 Task: Add Aura Cacia Comforting Myrrh In Jojoba Oil to the cart.
Action: Mouse moved to (871, 320)
Screenshot: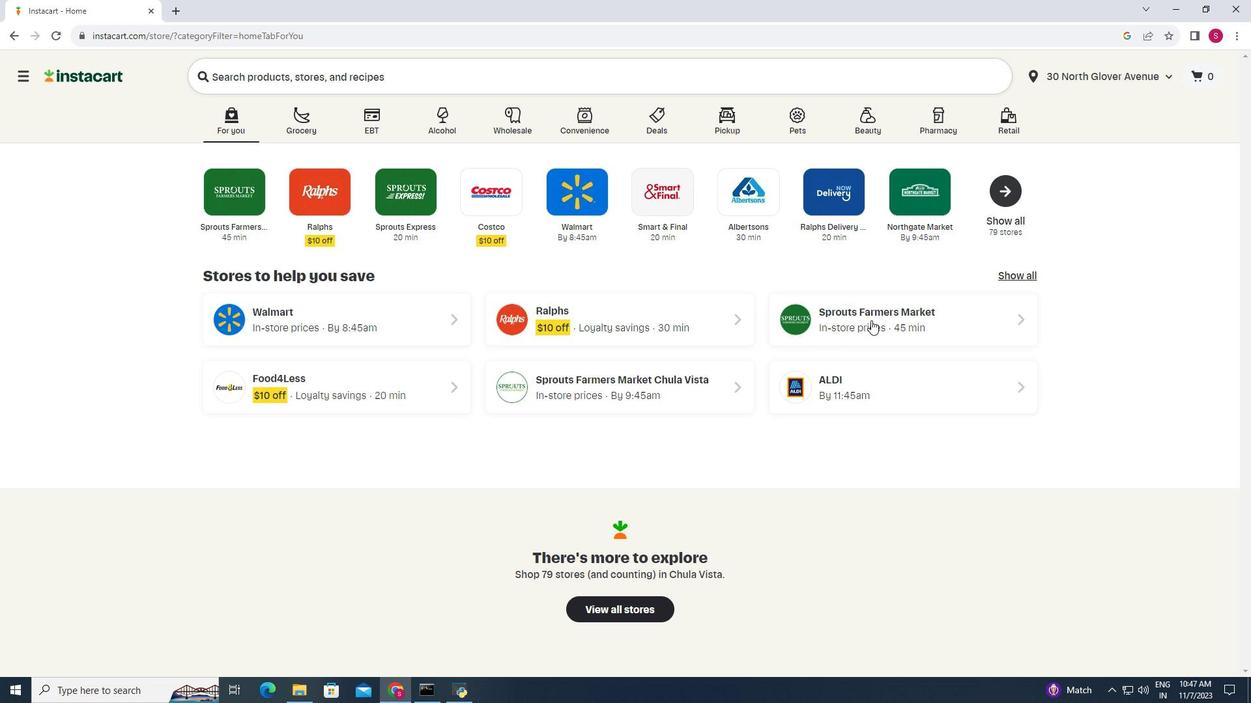 
Action: Mouse pressed left at (871, 320)
Screenshot: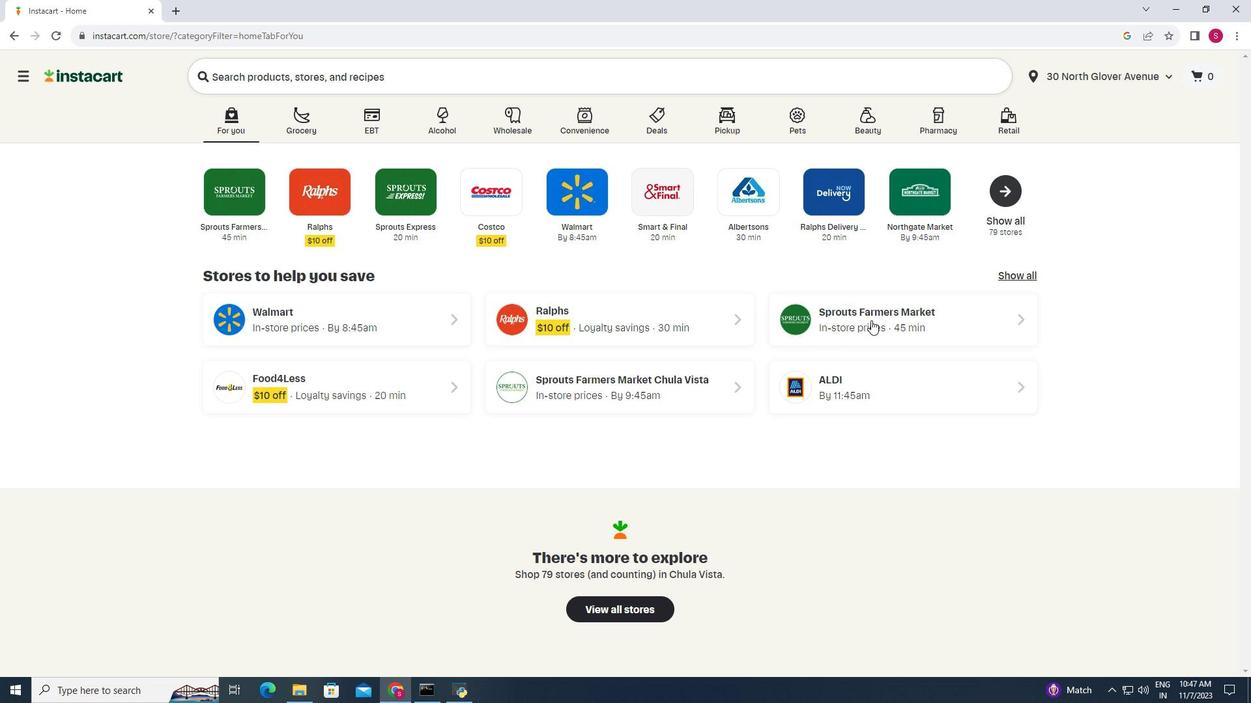 
Action: Mouse moved to (102, 447)
Screenshot: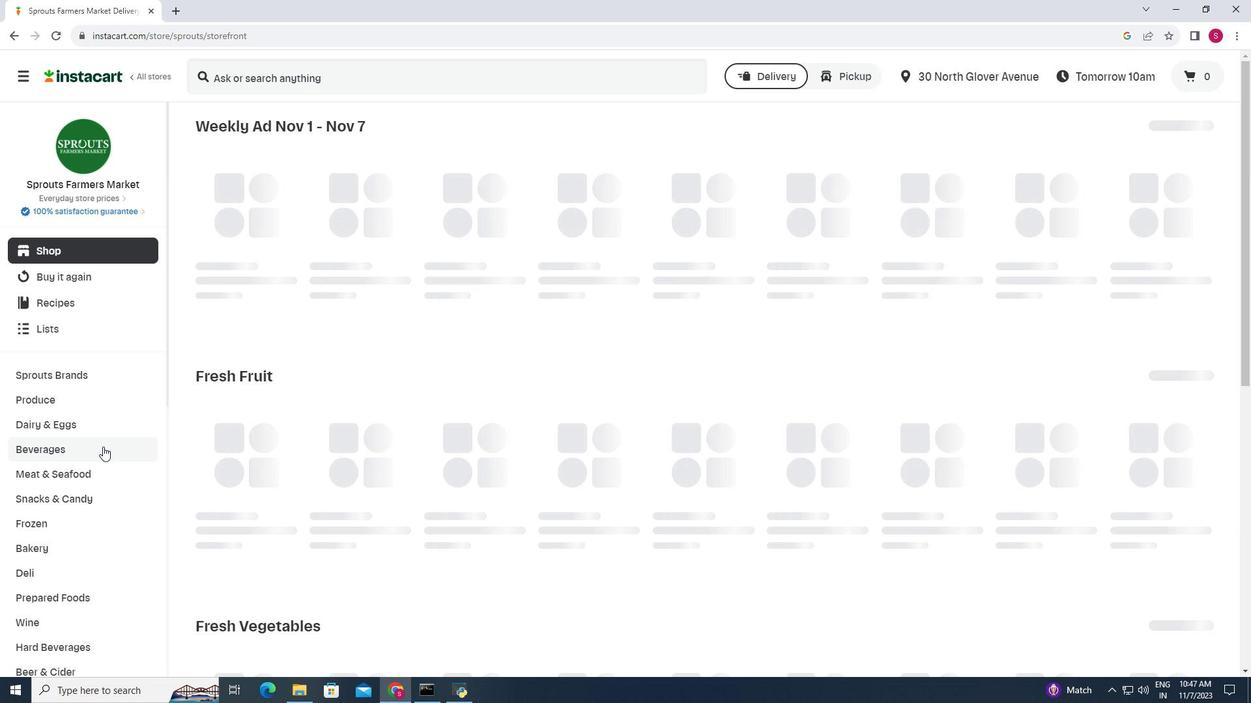
Action: Mouse scrolled (102, 446) with delta (0, 0)
Screenshot: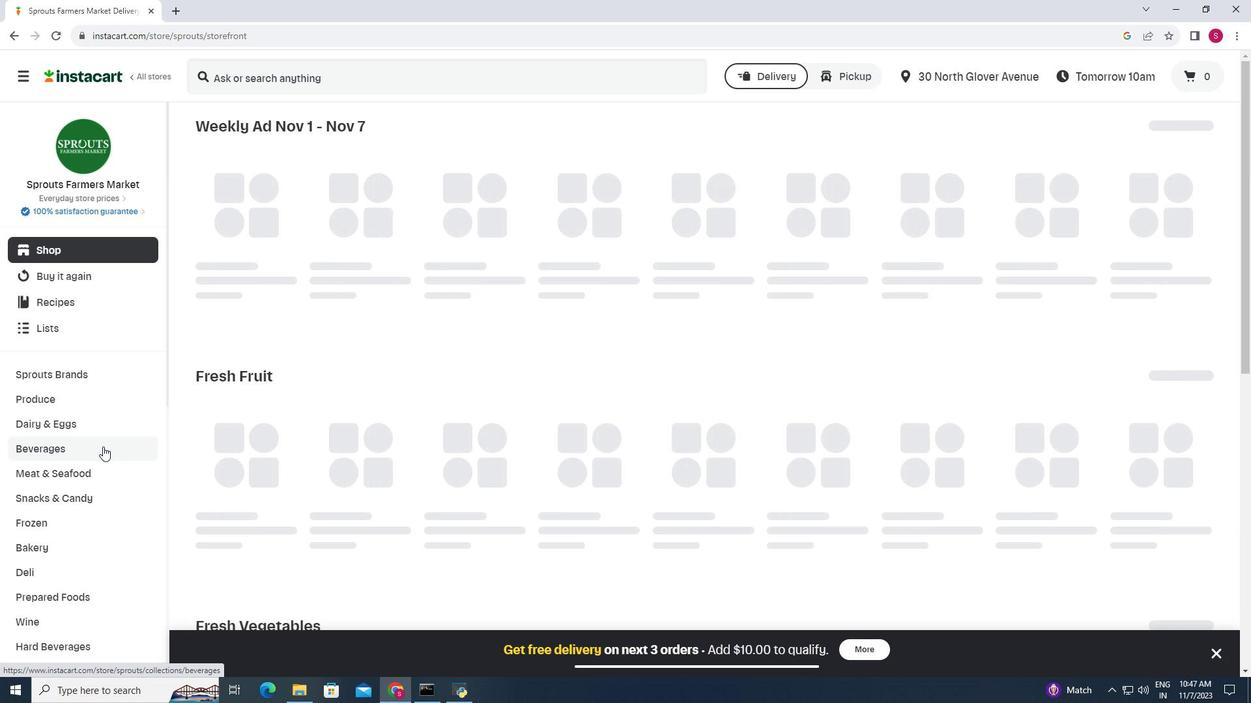 
Action: Mouse scrolled (102, 446) with delta (0, 0)
Screenshot: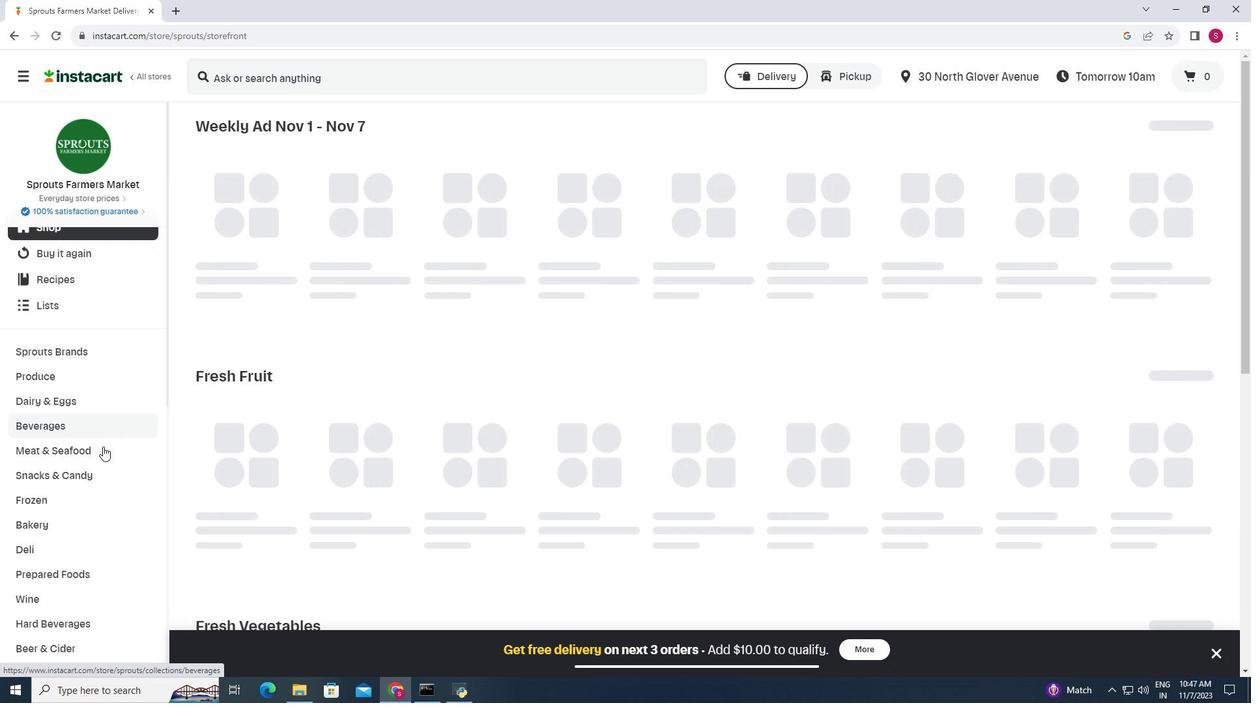 
Action: Mouse scrolled (102, 446) with delta (0, 0)
Screenshot: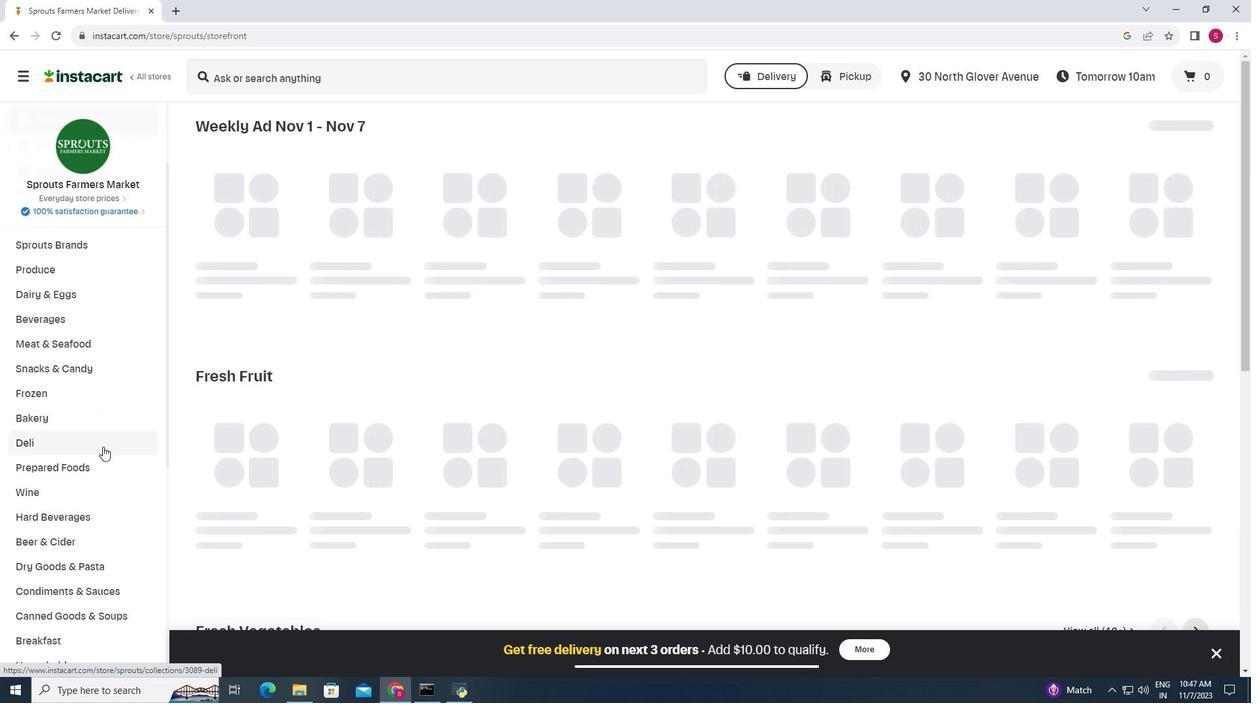 
Action: Mouse scrolled (102, 446) with delta (0, 0)
Screenshot: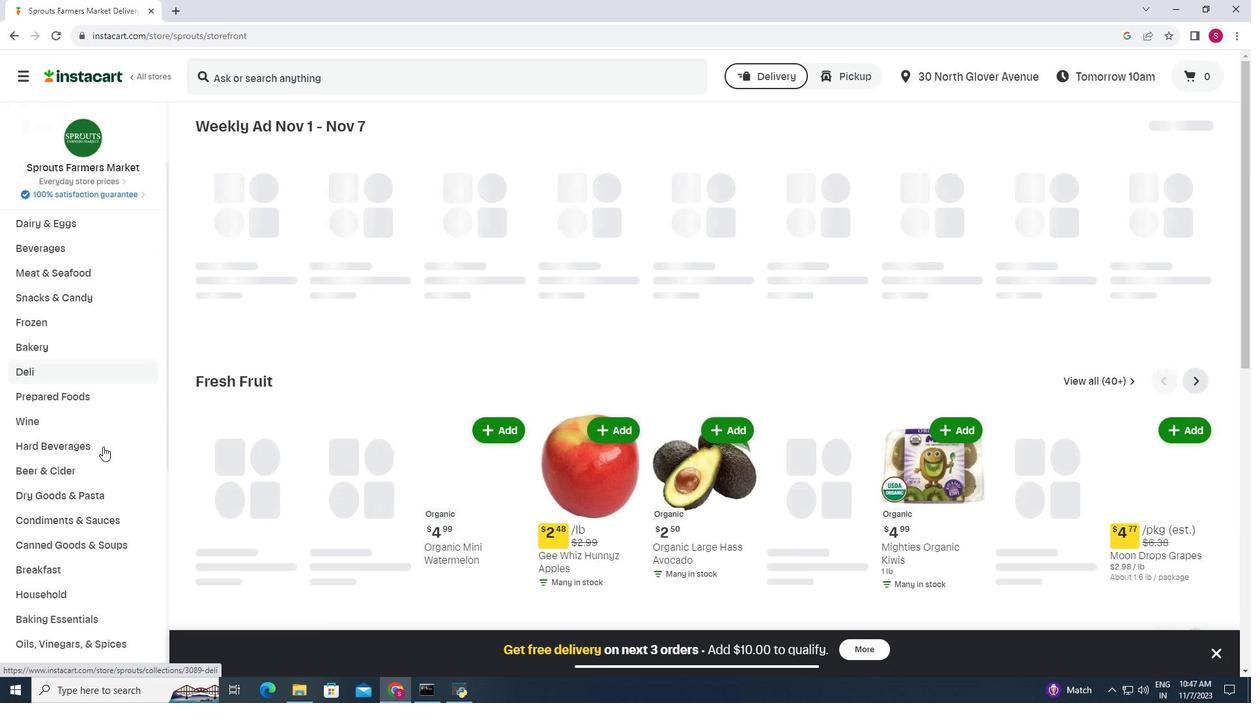 
Action: Mouse moved to (99, 447)
Screenshot: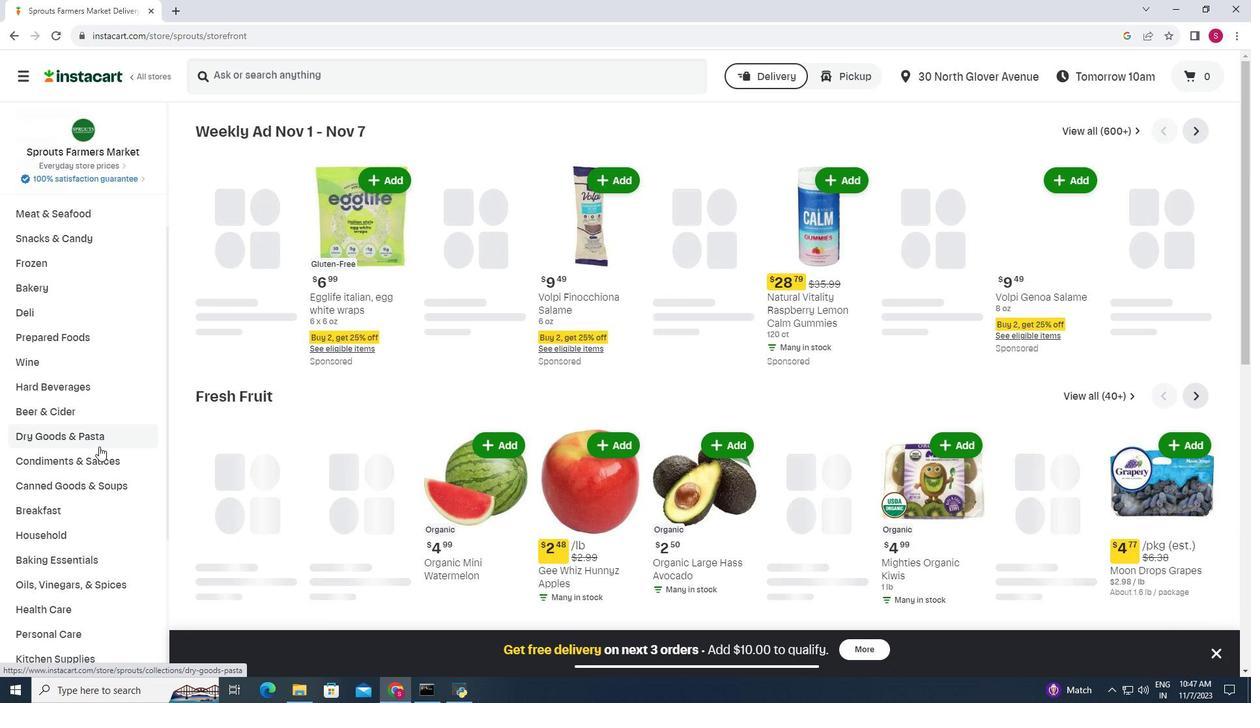 
Action: Mouse scrolled (99, 446) with delta (0, 0)
Screenshot: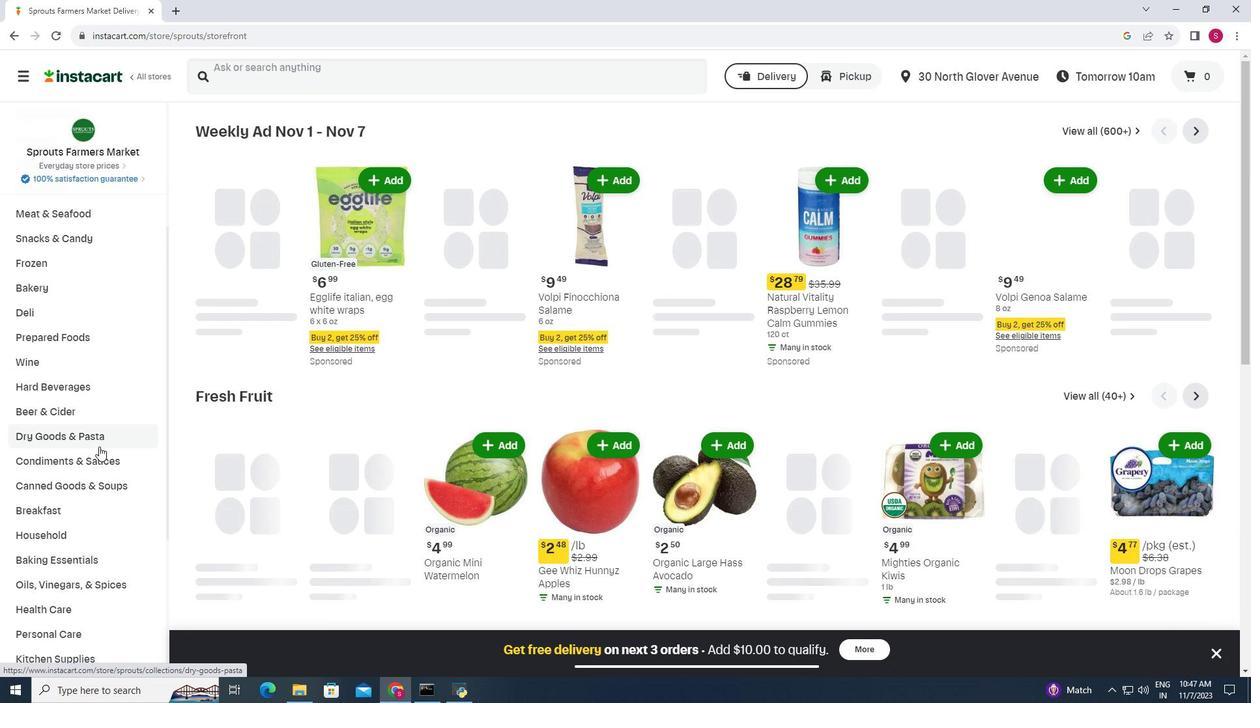 
Action: Mouse scrolled (99, 446) with delta (0, 0)
Screenshot: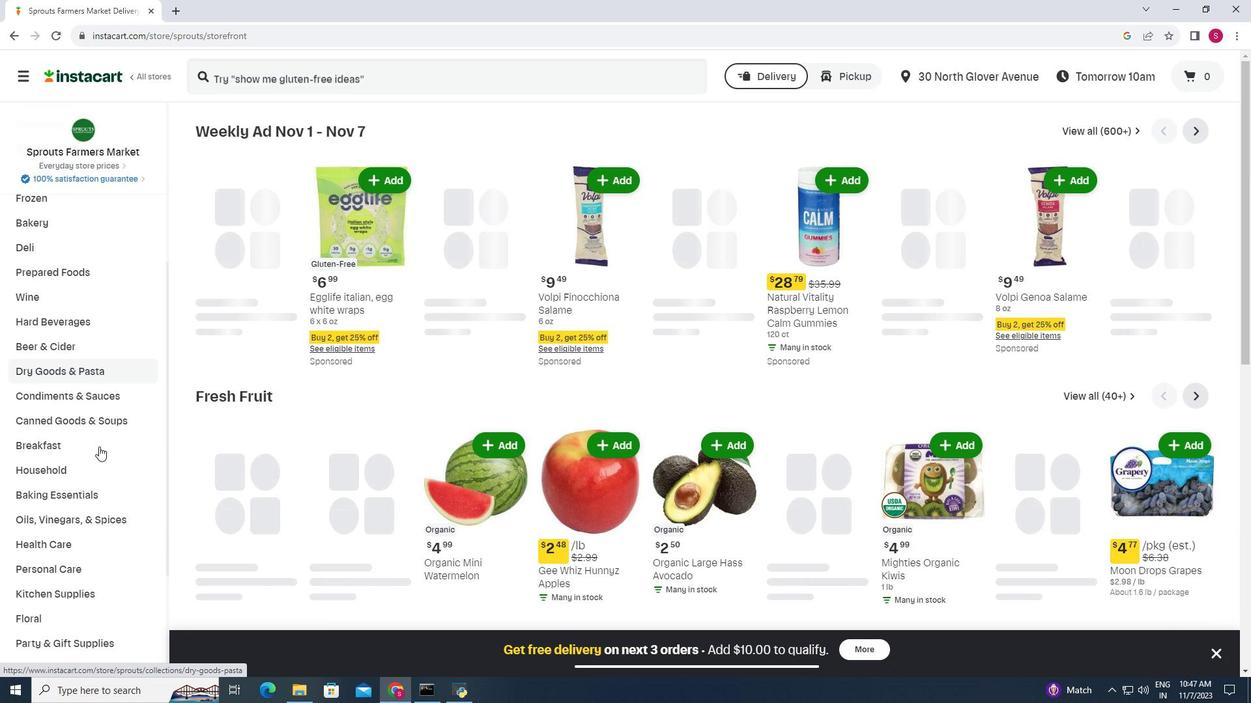 
Action: Mouse moved to (98, 400)
Screenshot: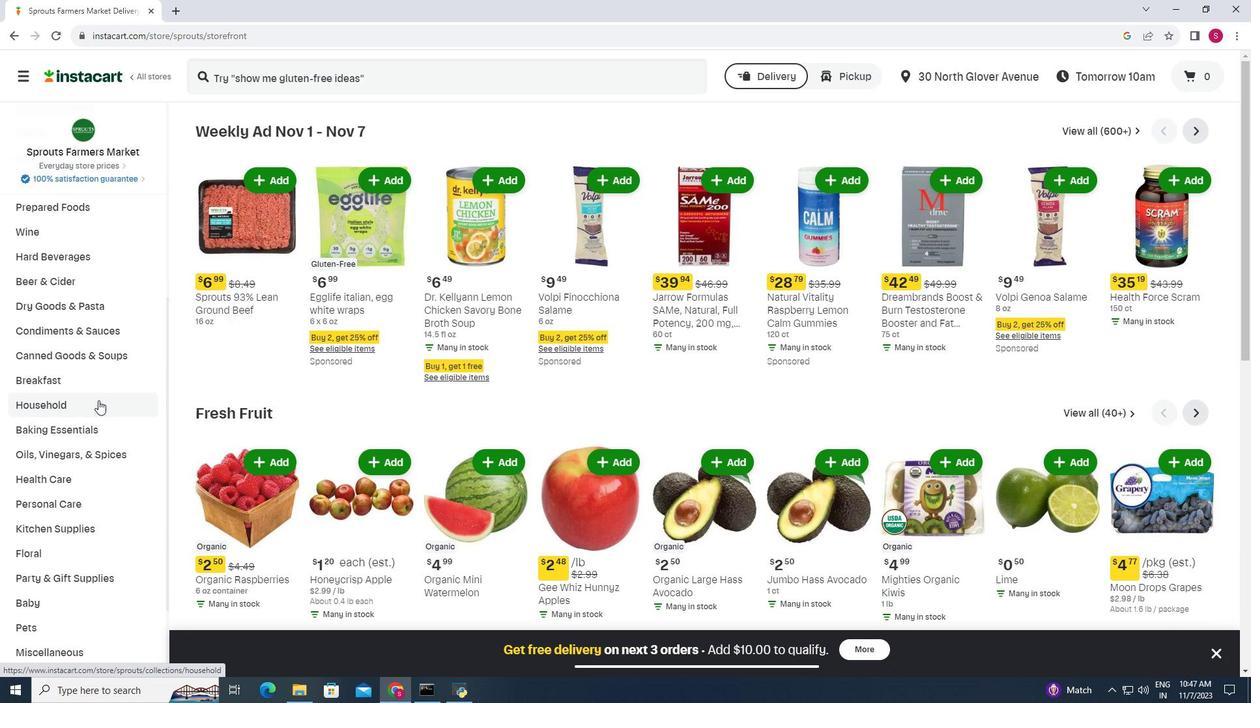 
Action: Mouse pressed left at (98, 400)
Screenshot: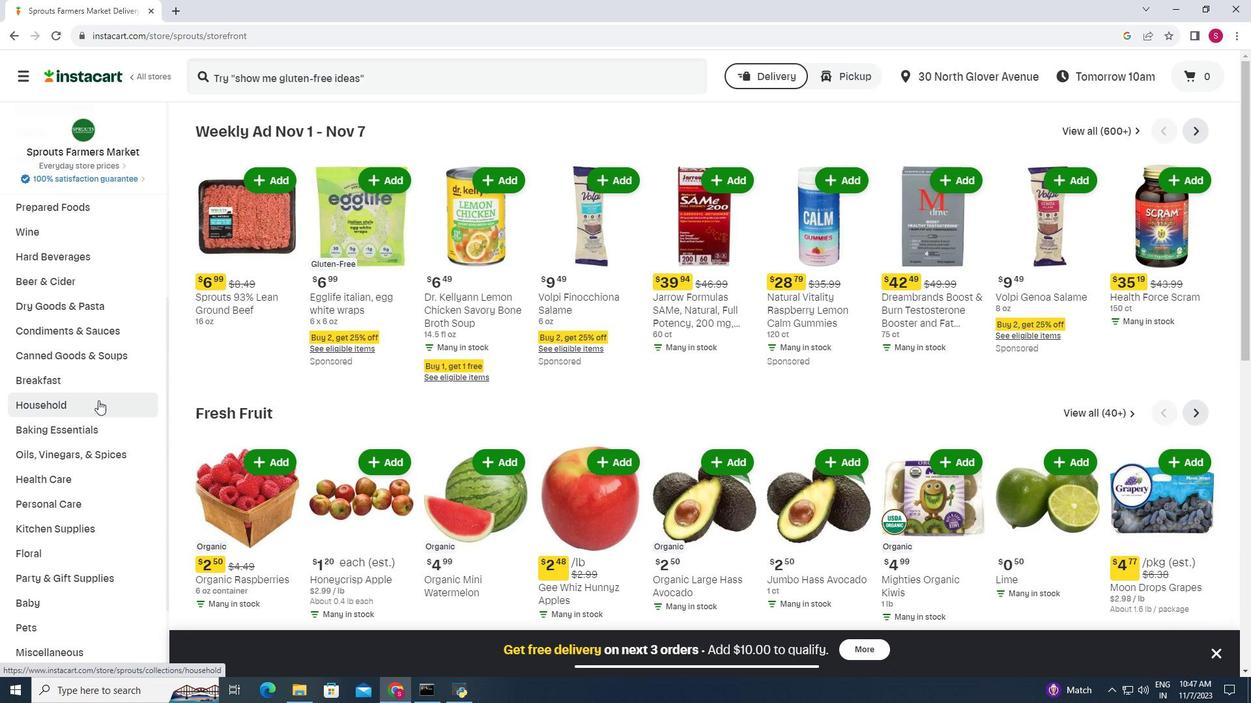 
Action: Mouse moved to (693, 170)
Screenshot: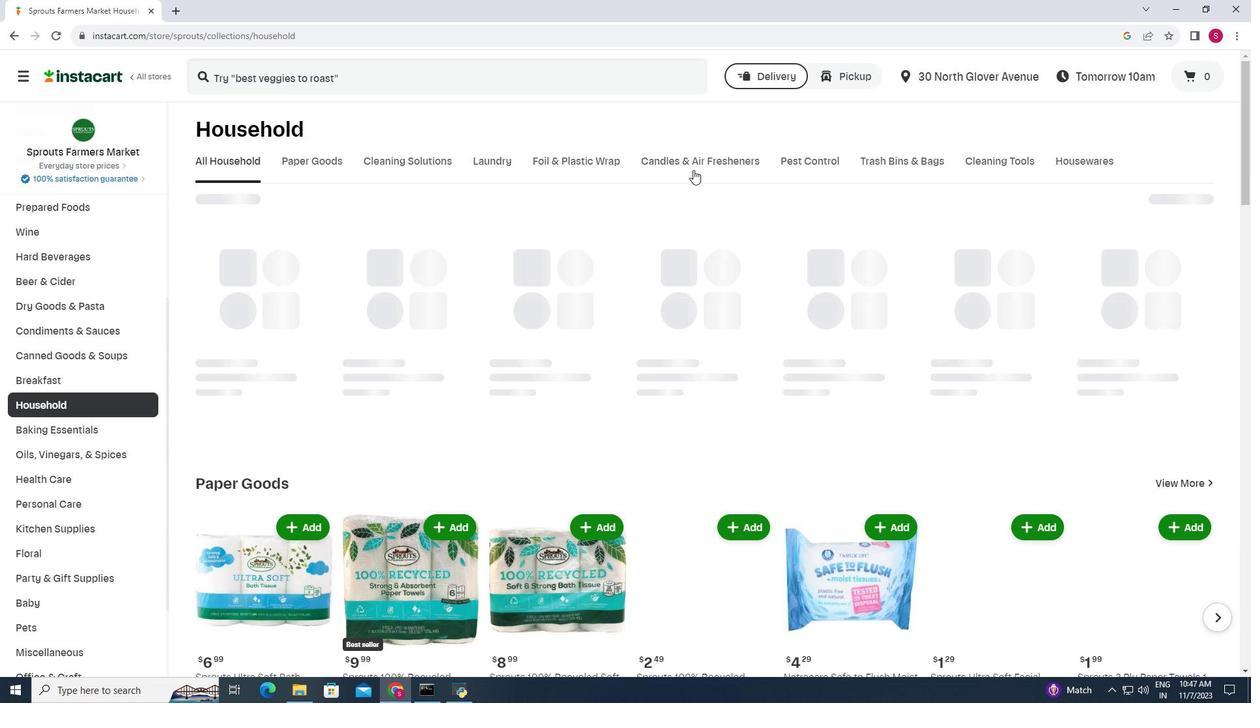 
Action: Mouse pressed left at (693, 170)
Screenshot: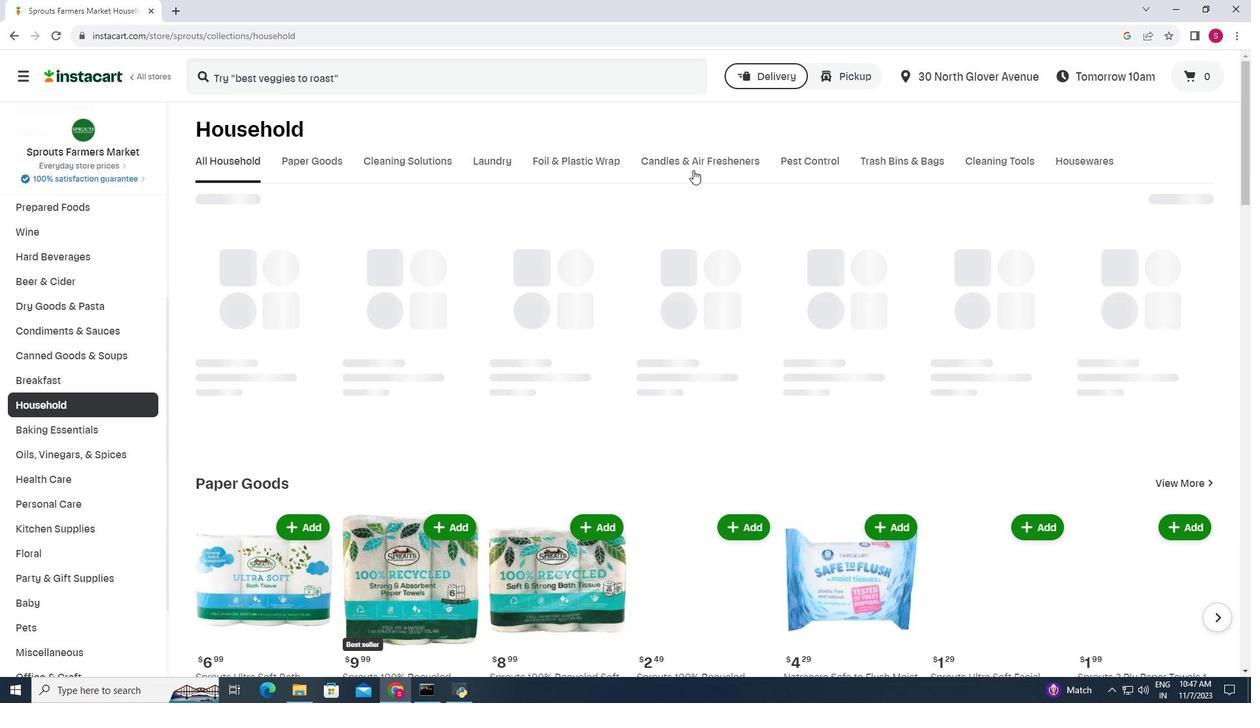 
Action: Mouse moved to (419, 80)
Screenshot: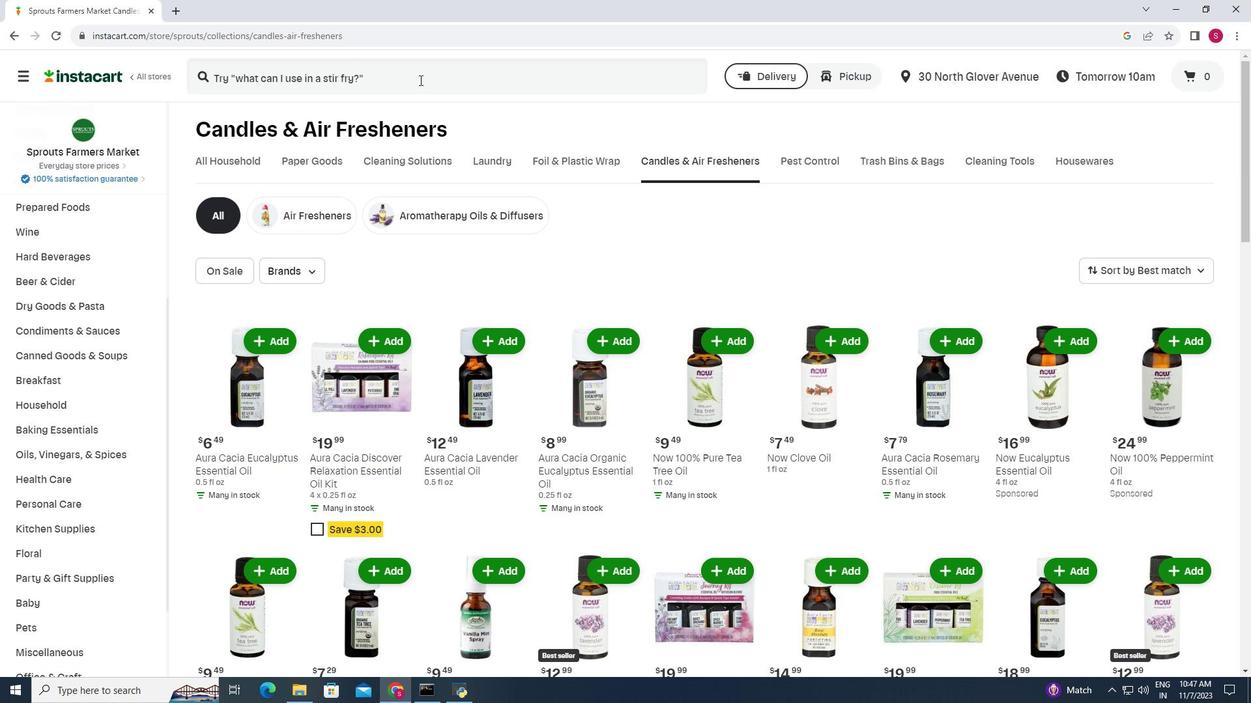 
Action: Mouse pressed left at (419, 80)
Screenshot: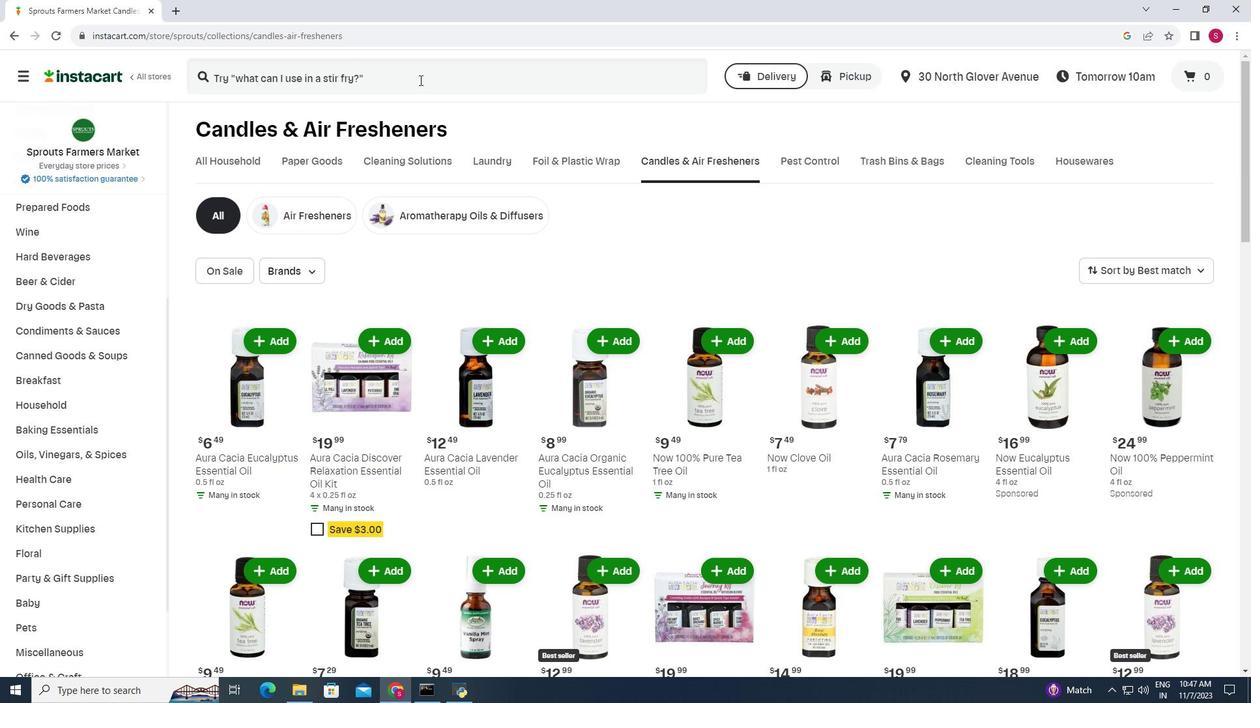
Action: Key pressed <Key.shift>Aura<Key.space><Key.shift>Cacia<Key.space><Key.shift>Comforting<Key.space><Key.shift>Myrrh<Key.space><Key.shift><Key.shift>In<Key.space><Key.shift>Jpo<Key.backspace><Key.backspace>ojoba<Key.space><Key.shift>Oil<Key.enter>
Screenshot: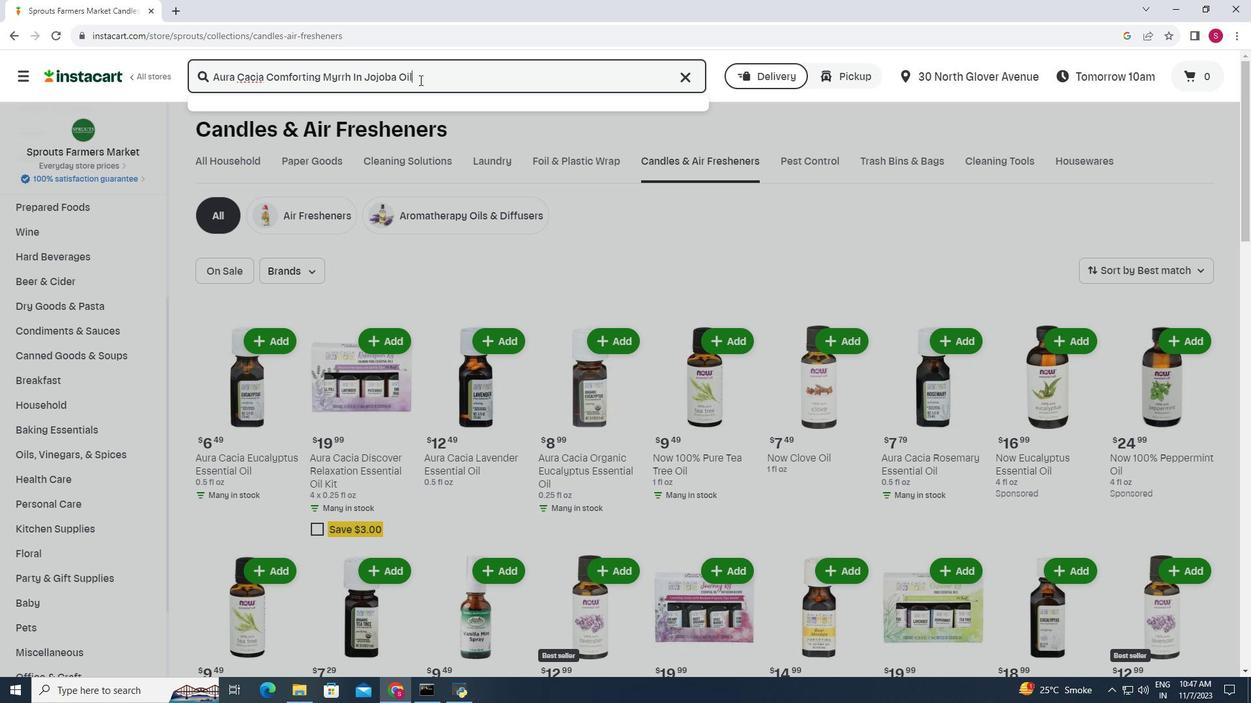 
Action: Mouse moved to (542, 180)
Screenshot: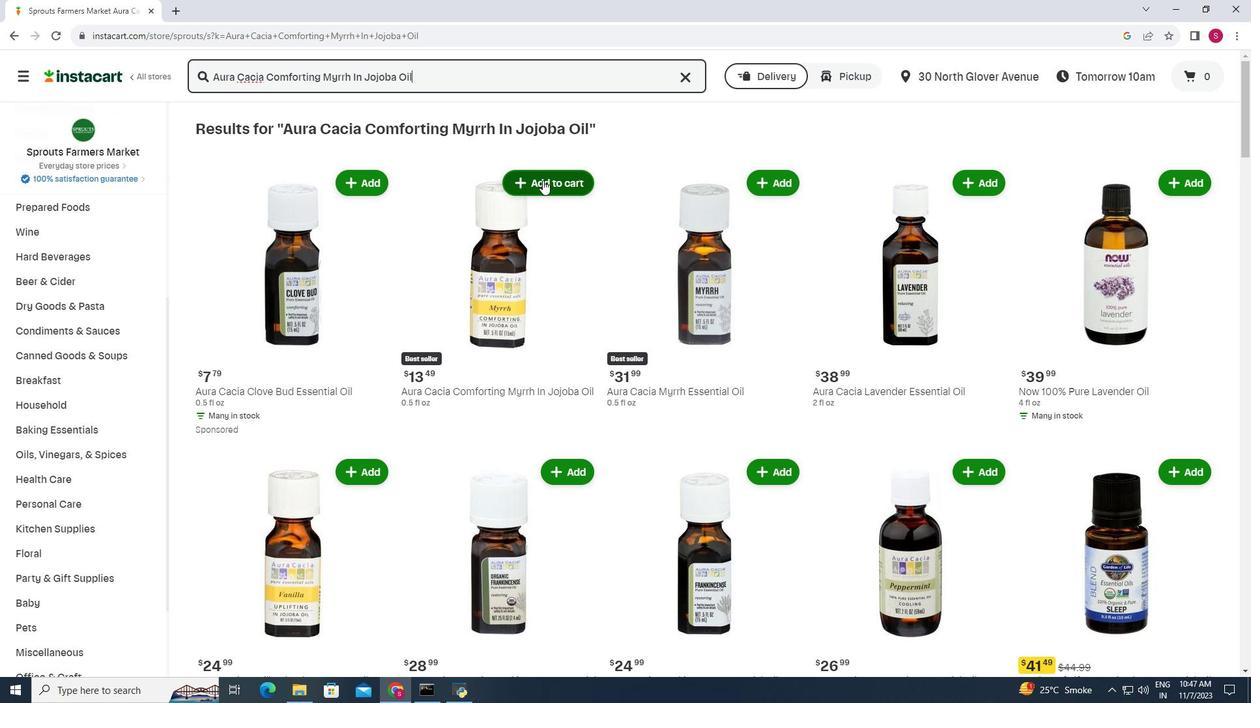 
Action: Mouse pressed left at (542, 180)
Screenshot: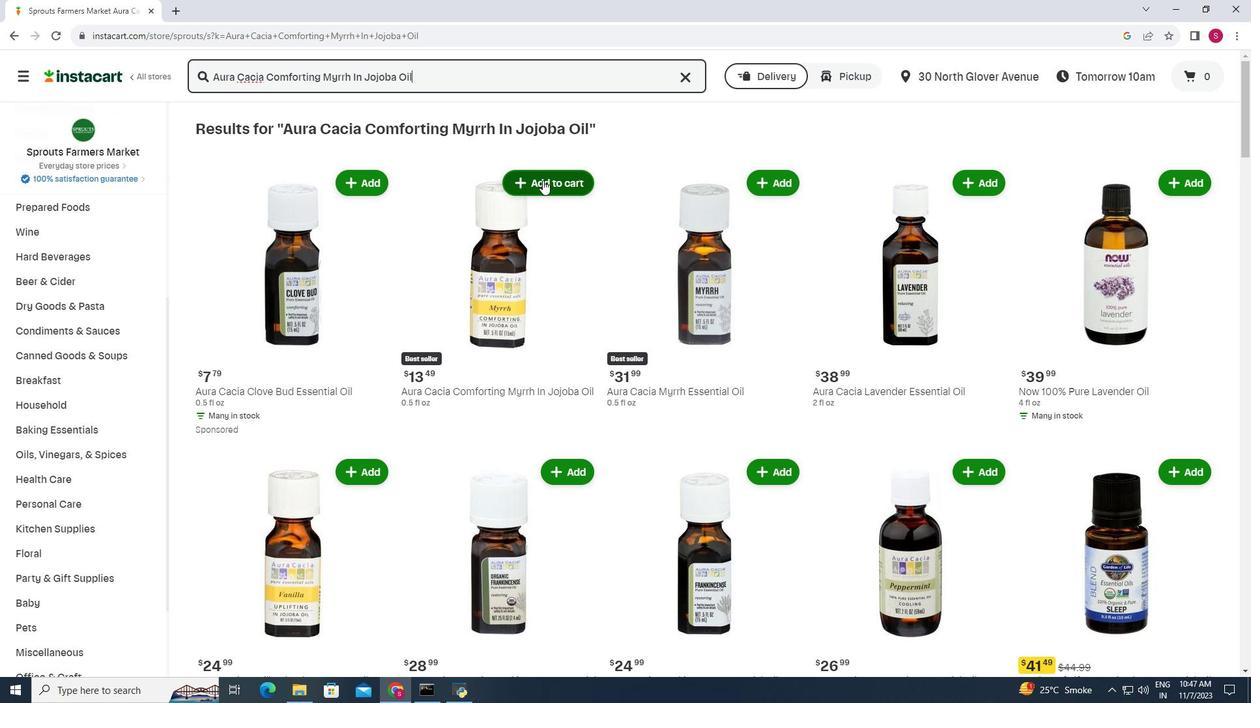 
Action: Mouse moved to (607, 157)
Screenshot: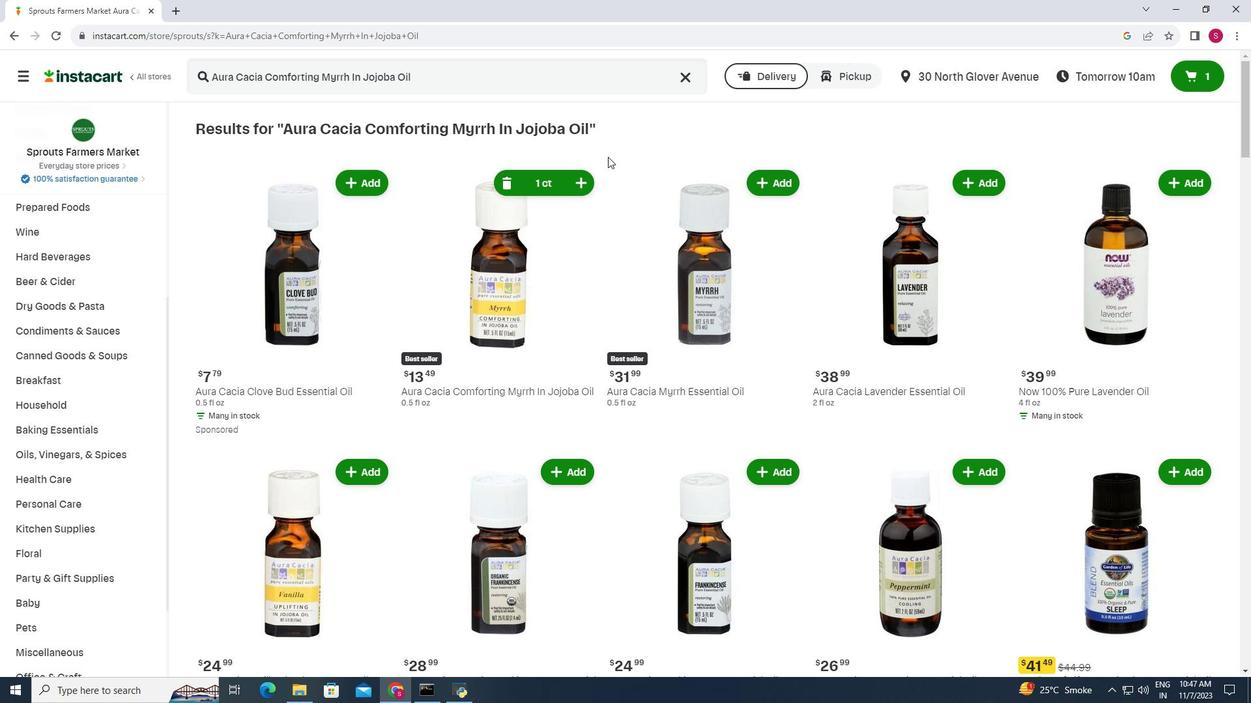 
